 Task: Create a due date automation trigger when advanced on, on the monday of the week a card is due add content with a description not ending with resume at 11:00 AM.
Action: Mouse moved to (1052, 83)
Screenshot: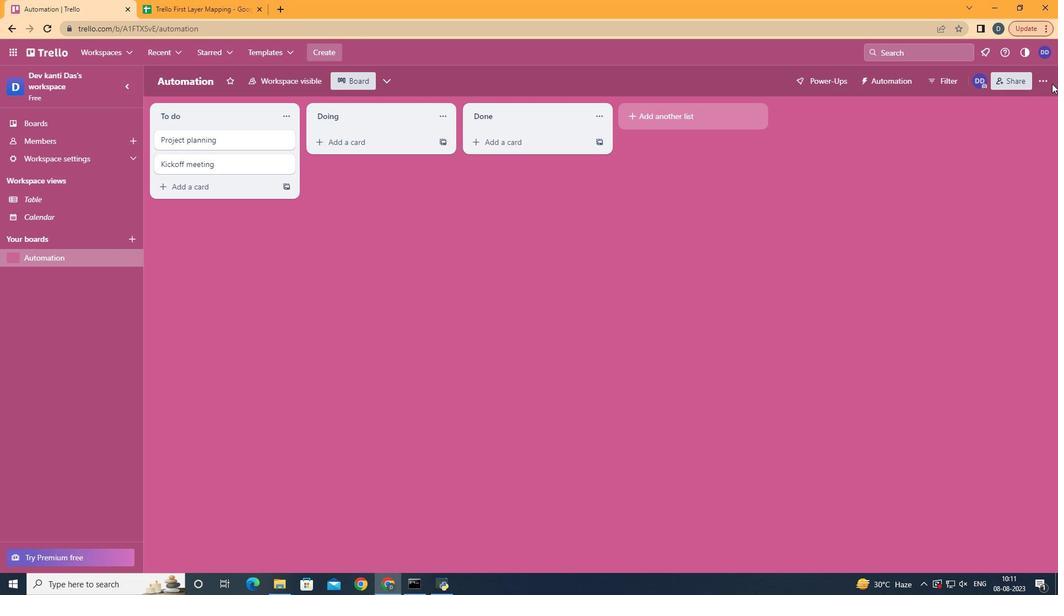 
Action: Mouse pressed left at (1052, 83)
Screenshot: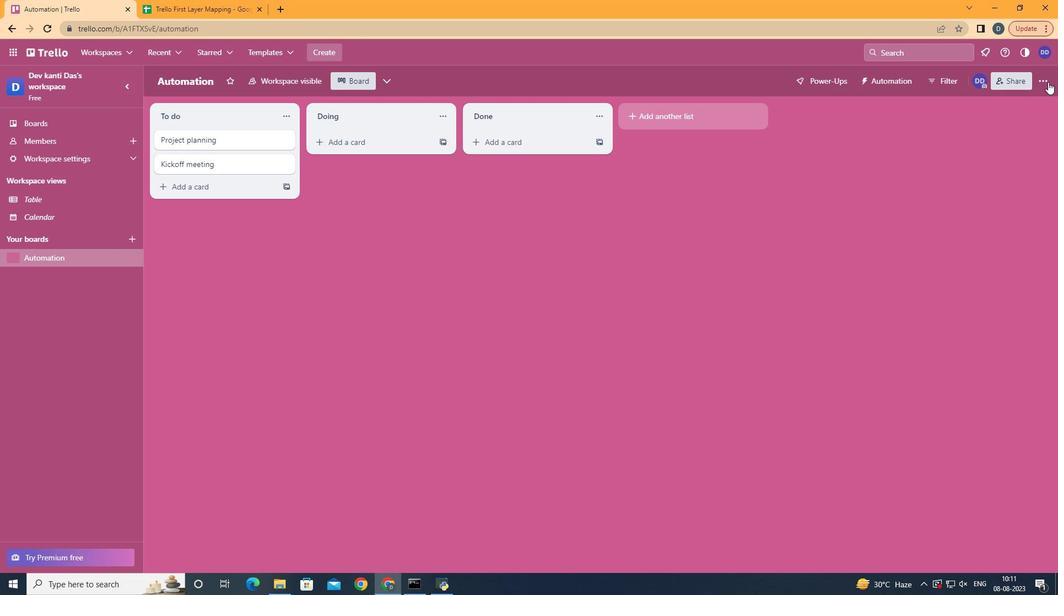 
Action: Mouse moved to (1046, 81)
Screenshot: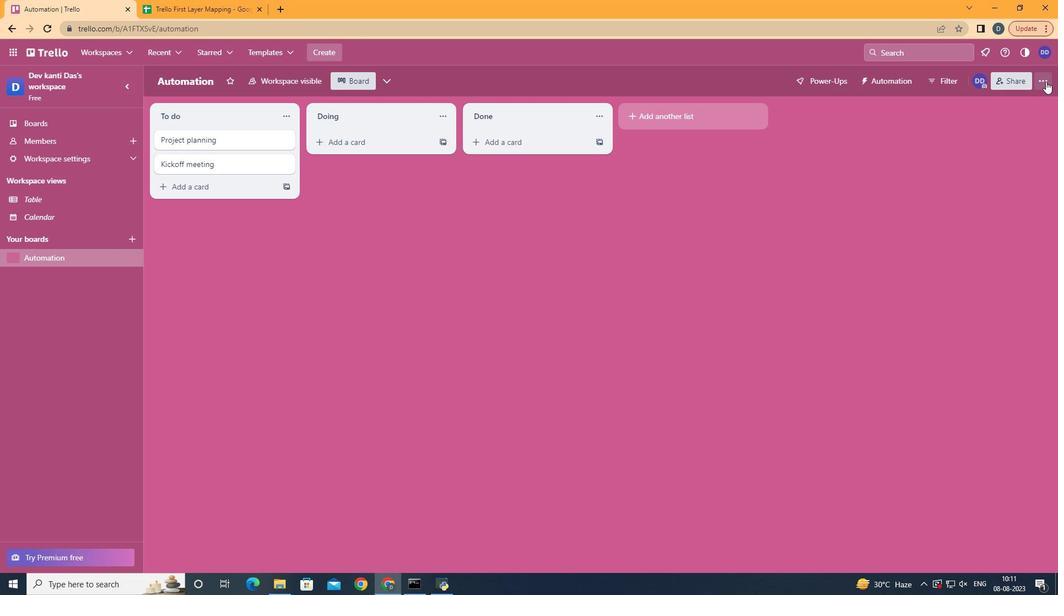 
Action: Mouse pressed left at (1046, 81)
Screenshot: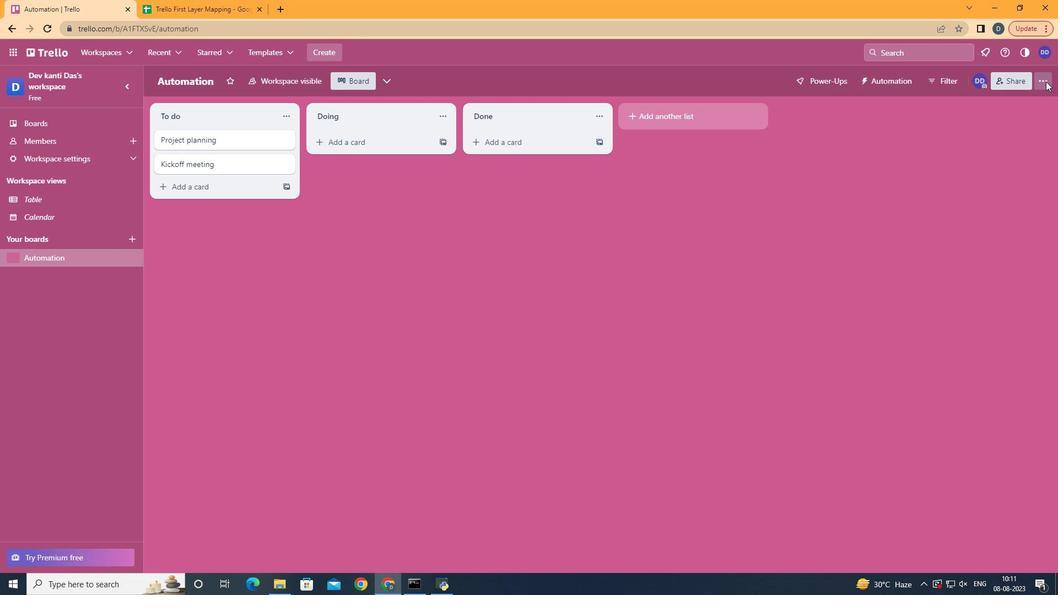 
Action: Mouse moved to (946, 232)
Screenshot: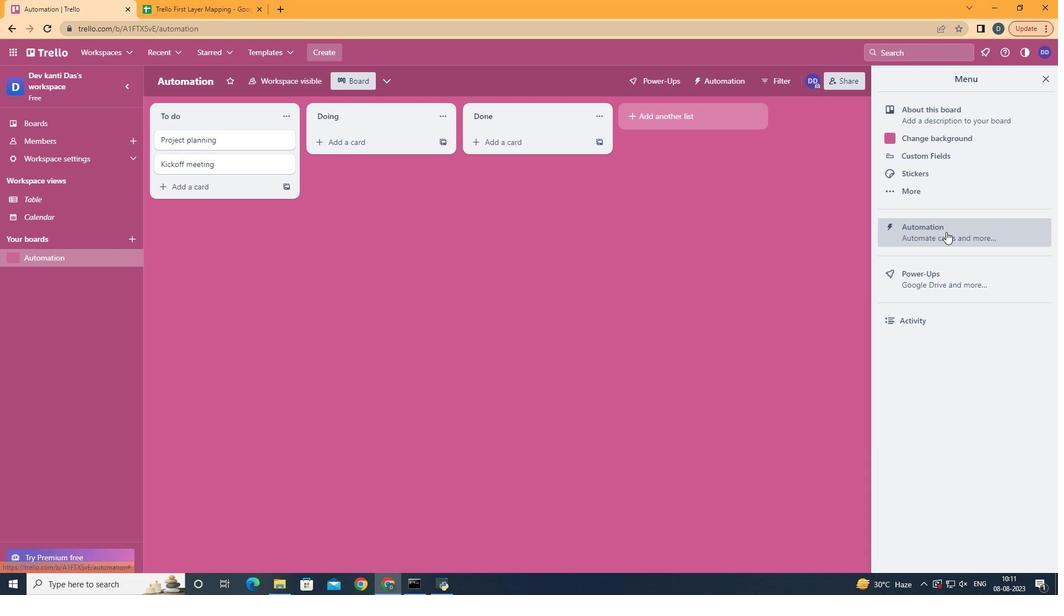 
Action: Mouse pressed left at (946, 232)
Screenshot: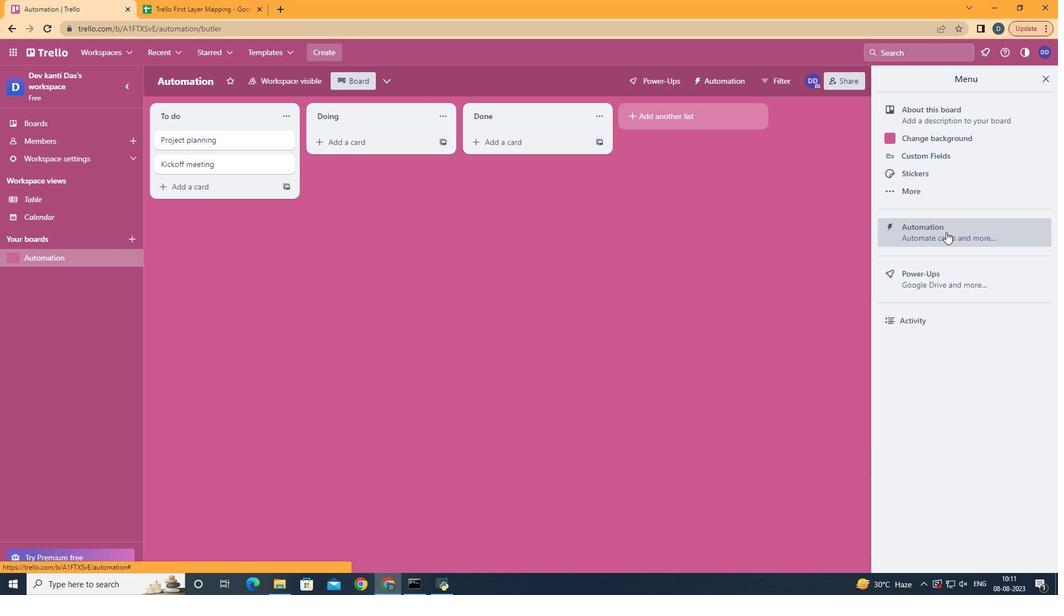 
Action: Mouse moved to (178, 225)
Screenshot: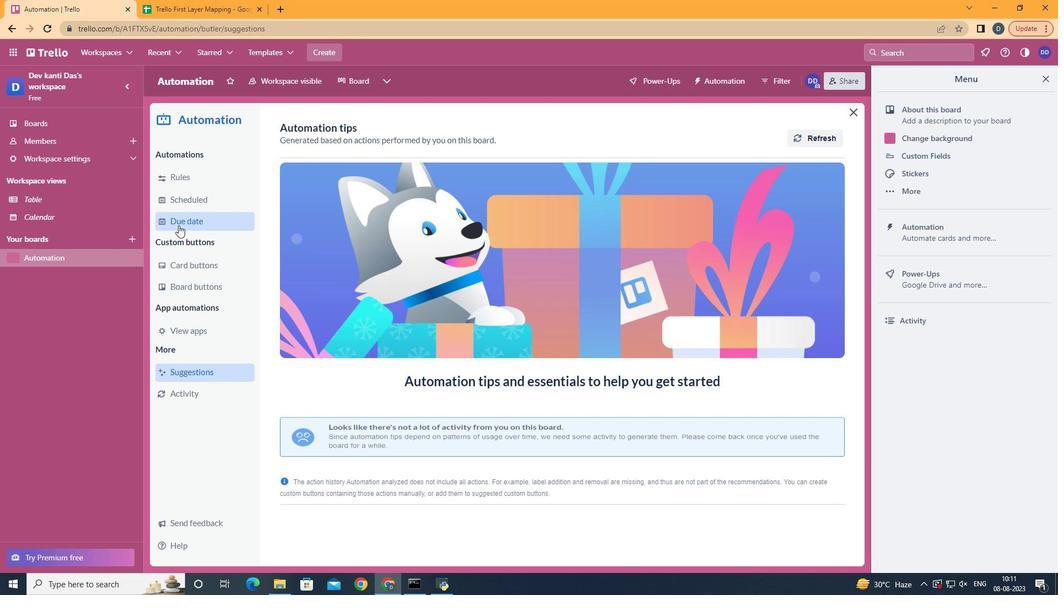 
Action: Mouse pressed left at (178, 225)
Screenshot: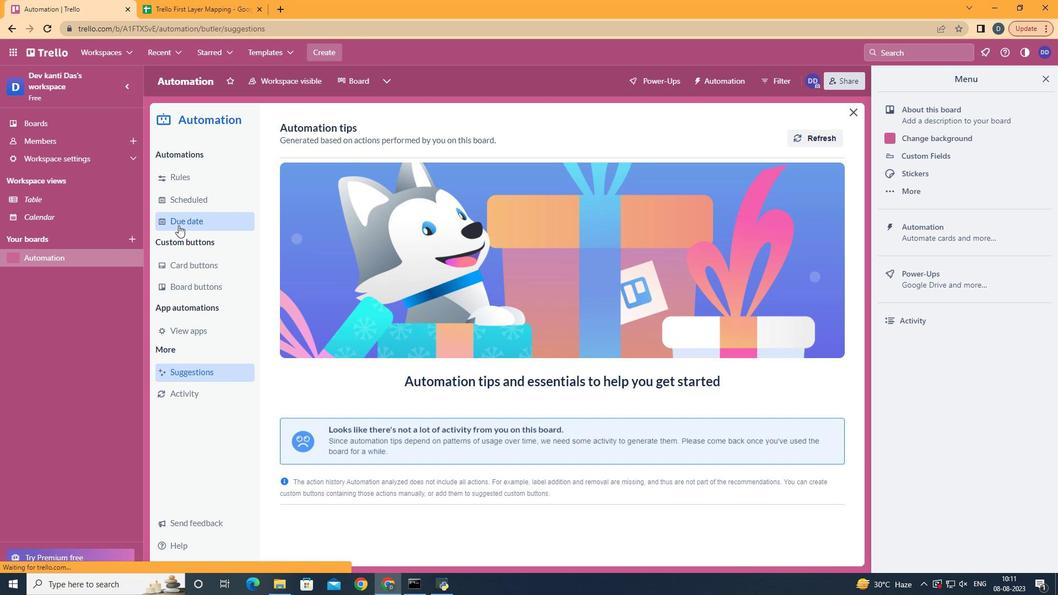 
Action: Mouse moved to (766, 129)
Screenshot: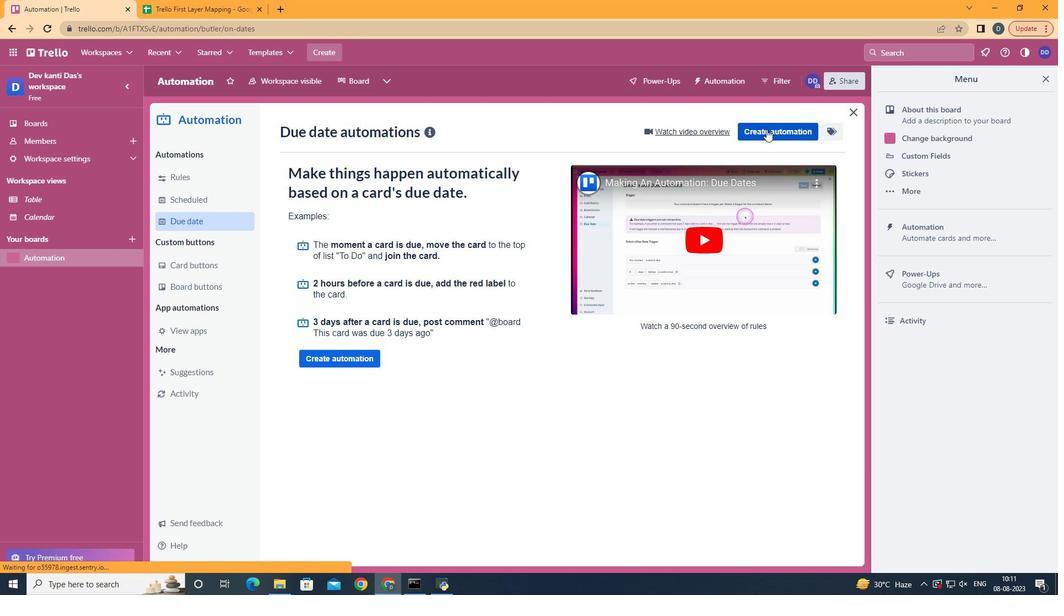 
Action: Mouse pressed left at (766, 129)
Screenshot: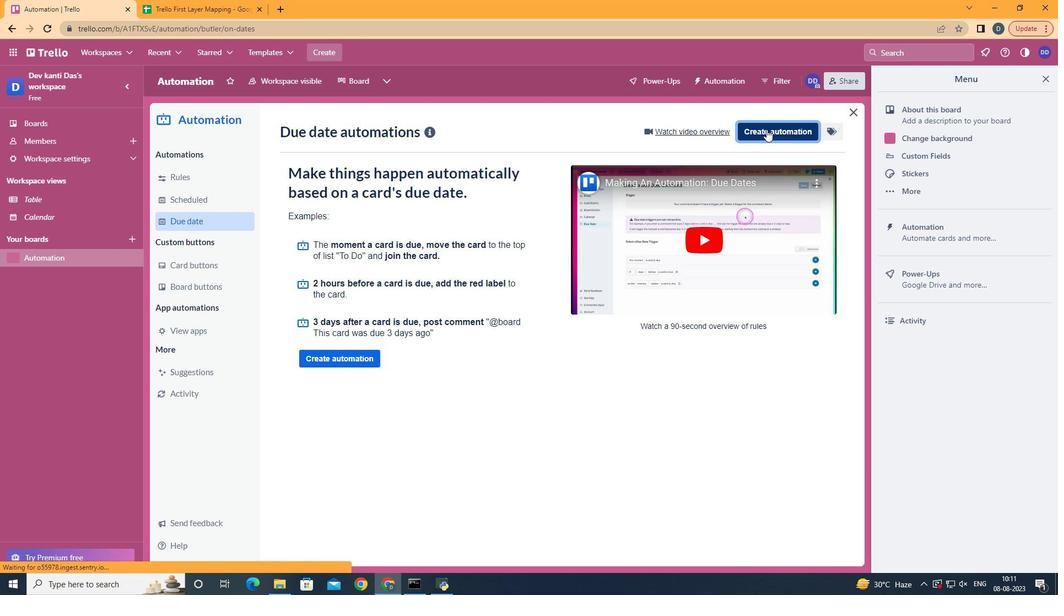 
Action: Mouse moved to (547, 241)
Screenshot: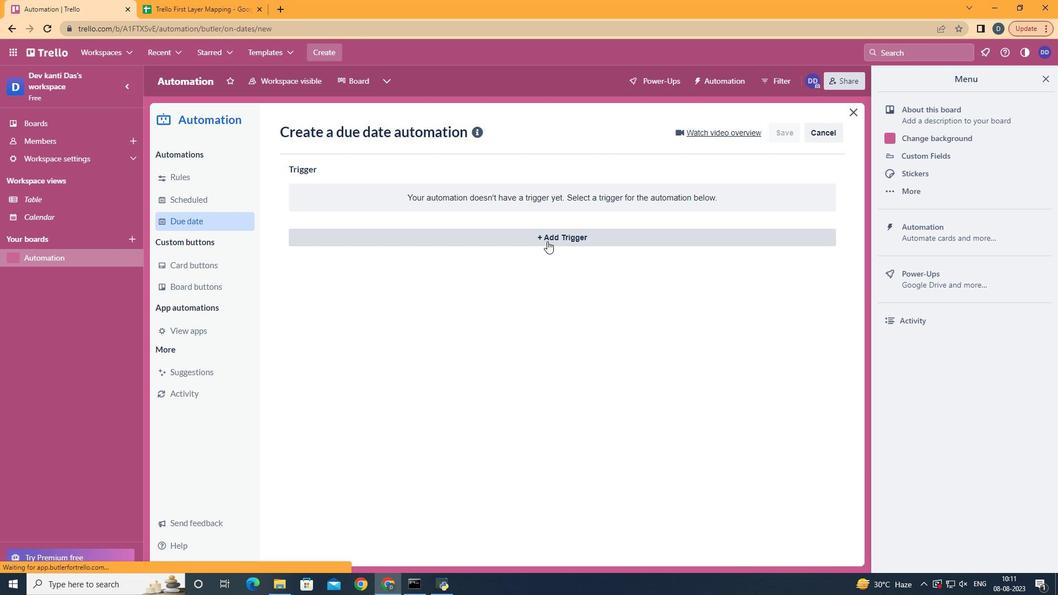 
Action: Mouse pressed left at (547, 241)
Screenshot: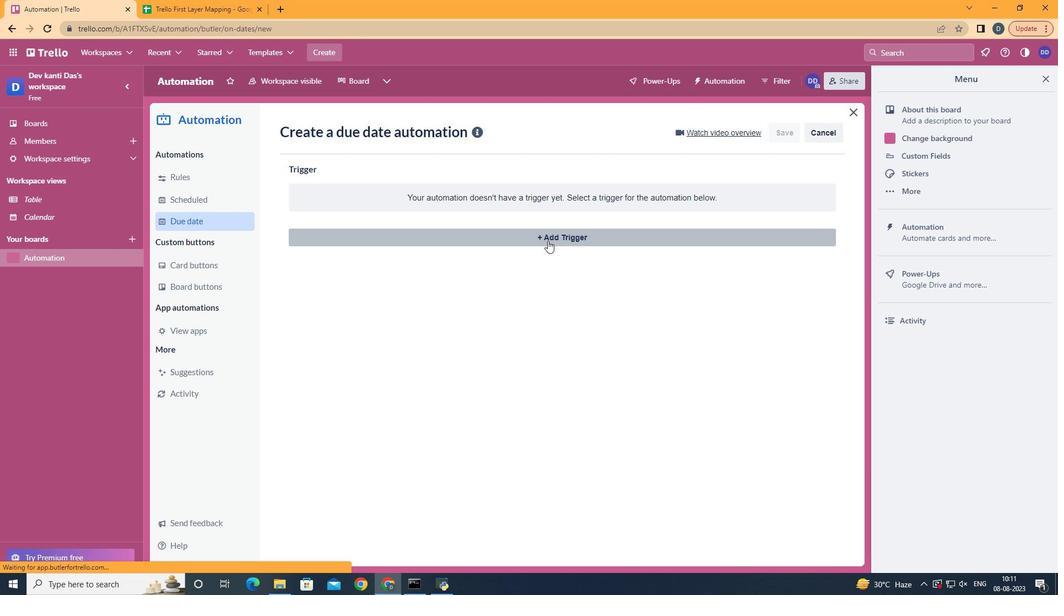 
Action: Mouse moved to (371, 285)
Screenshot: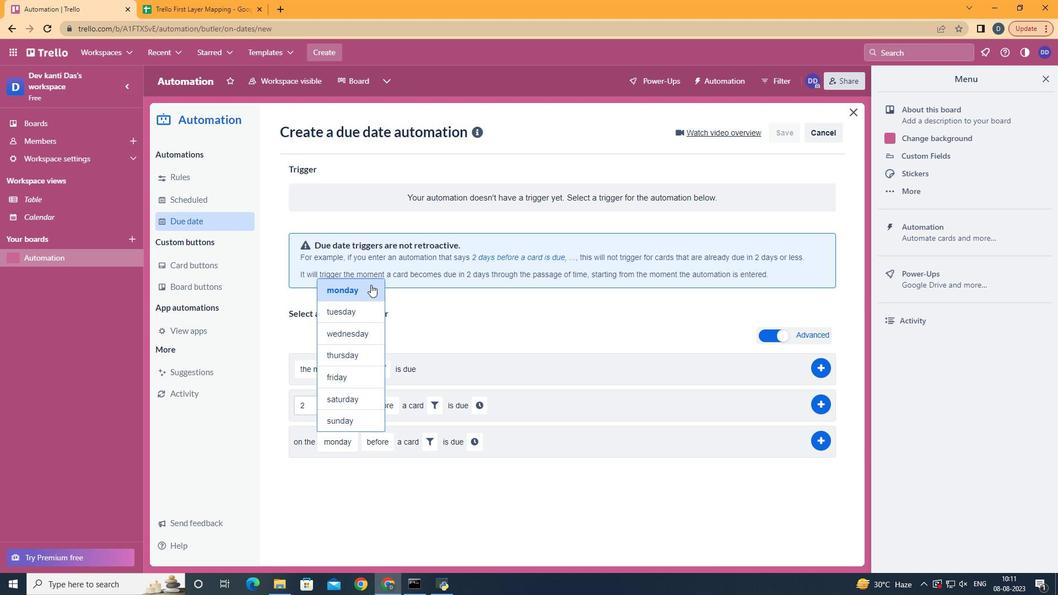 
Action: Mouse pressed left at (371, 285)
Screenshot: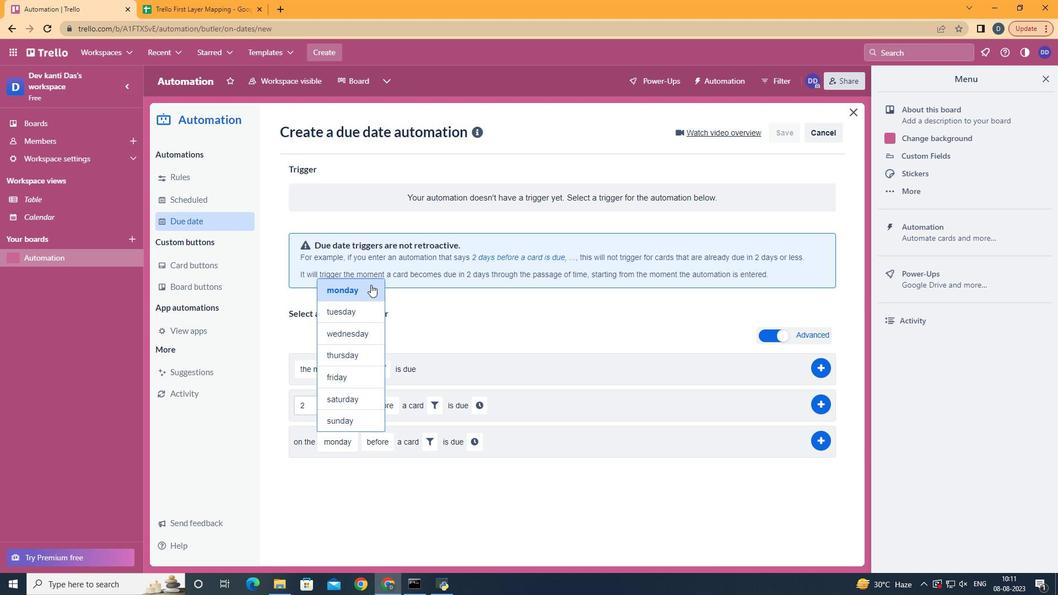 
Action: Mouse moved to (391, 508)
Screenshot: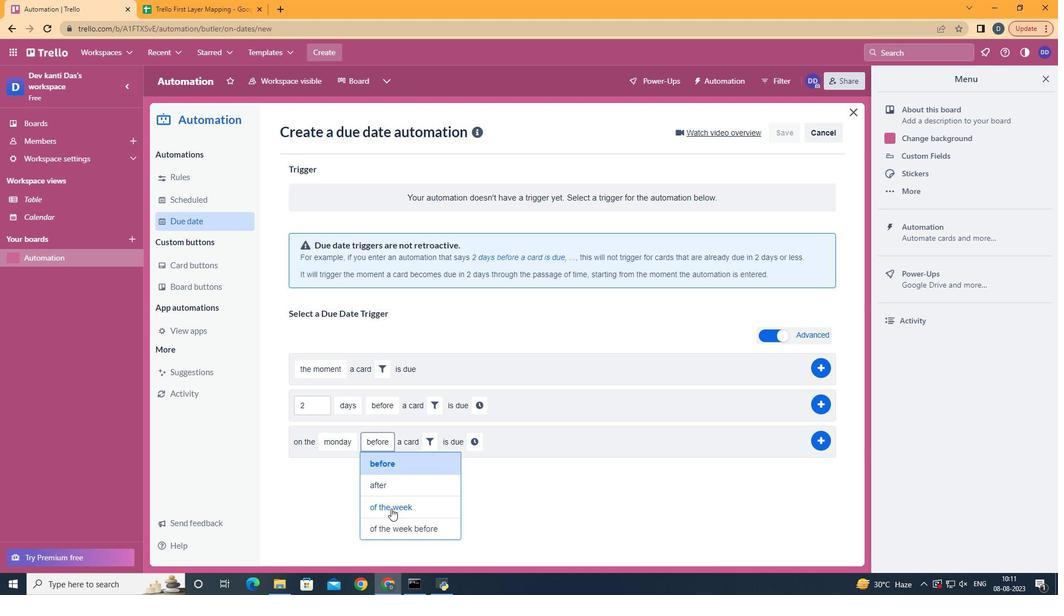 
Action: Mouse pressed left at (391, 508)
Screenshot: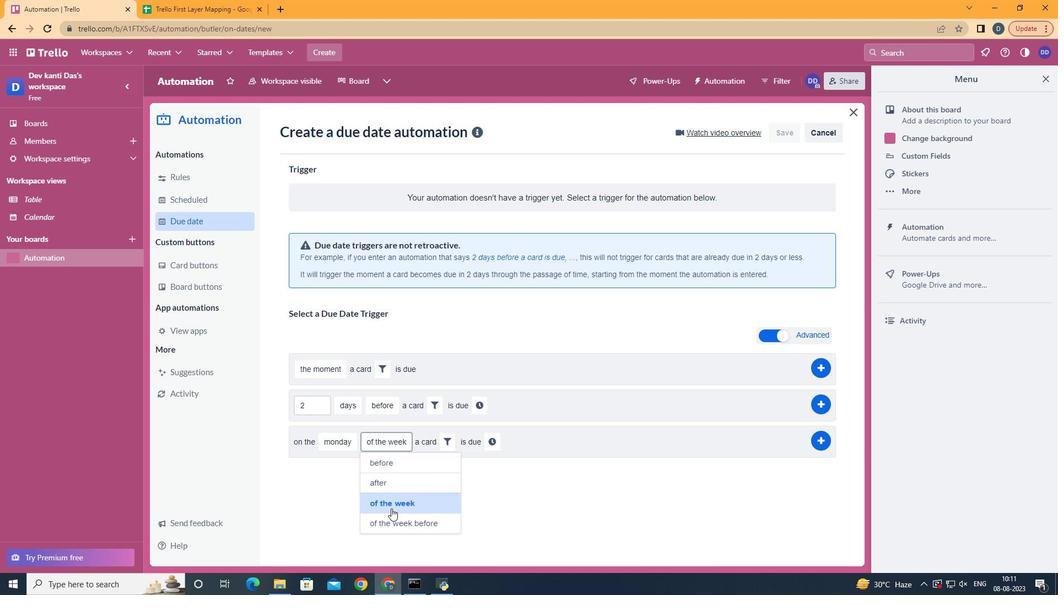 
Action: Mouse moved to (442, 448)
Screenshot: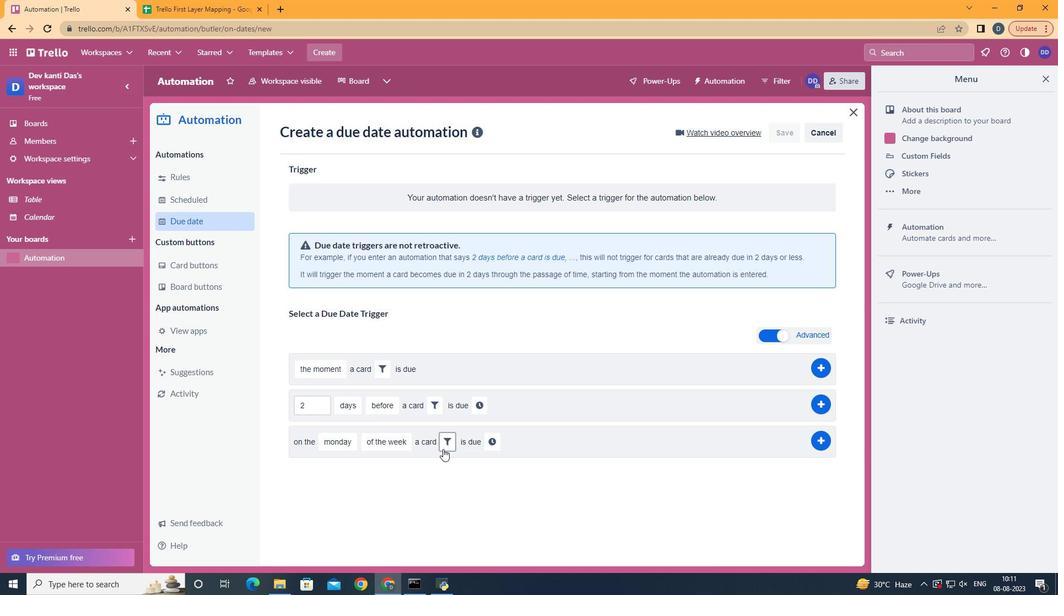 
Action: Mouse pressed left at (442, 448)
Screenshot: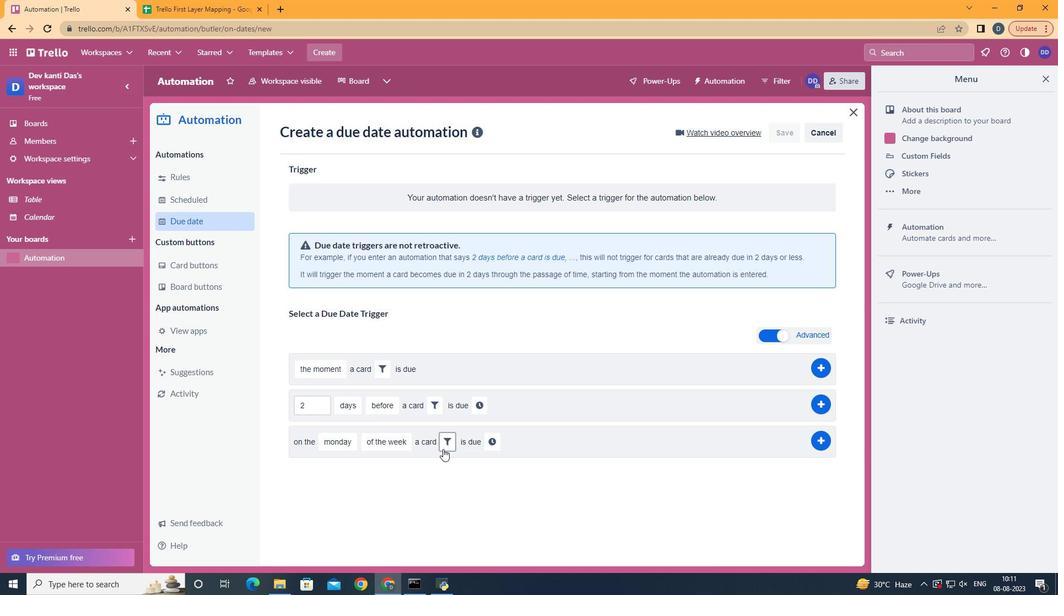 
Action: Mouse moved to (578, 478)
Screenshot: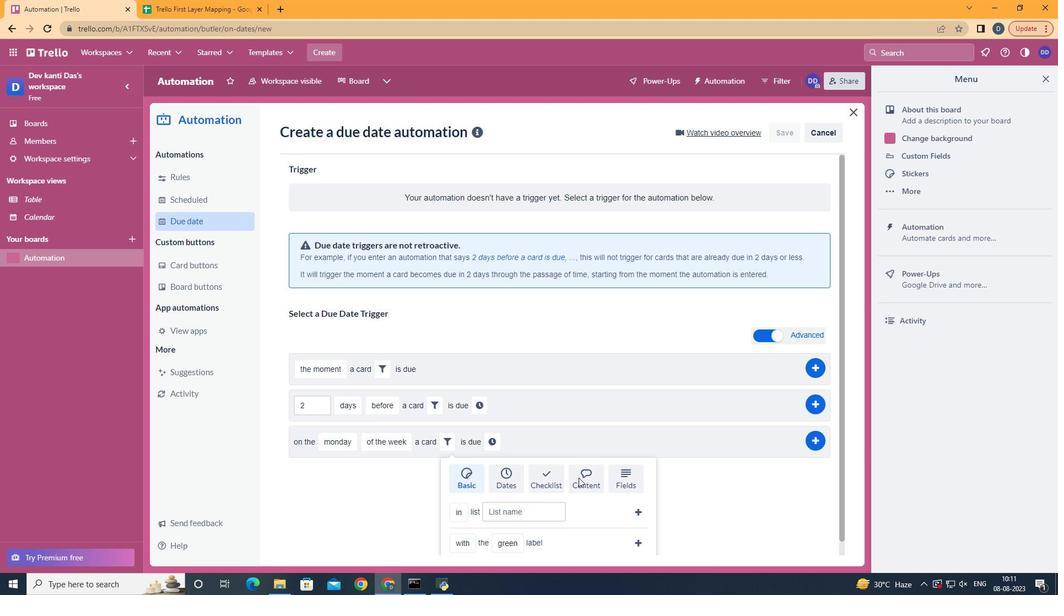 
Action: Mouse pressed left at (578, 478)
Screenshot: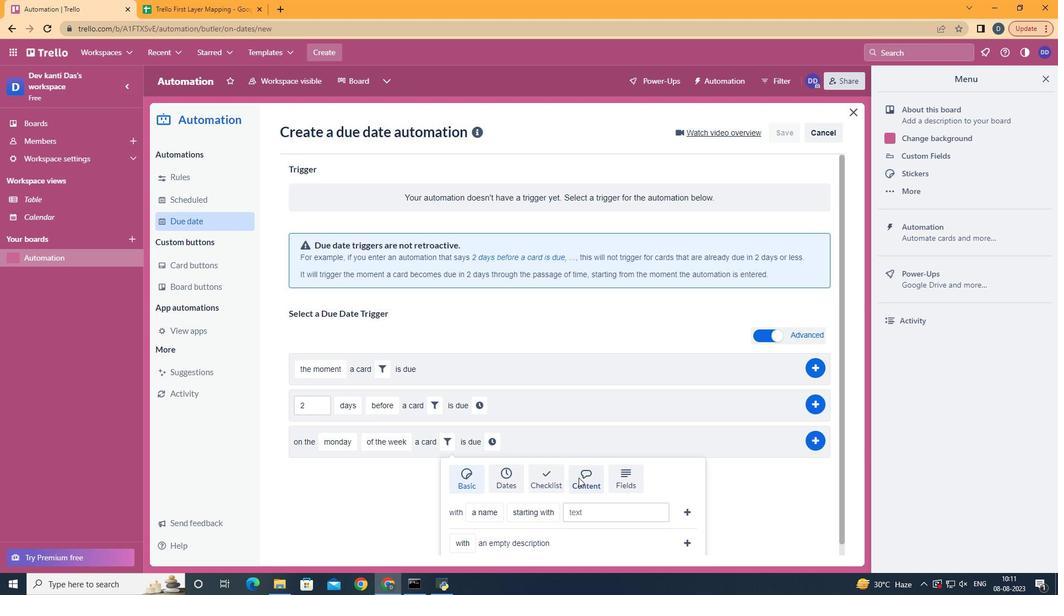 
Action: Mouse moved to (500, 470)
Screenshot: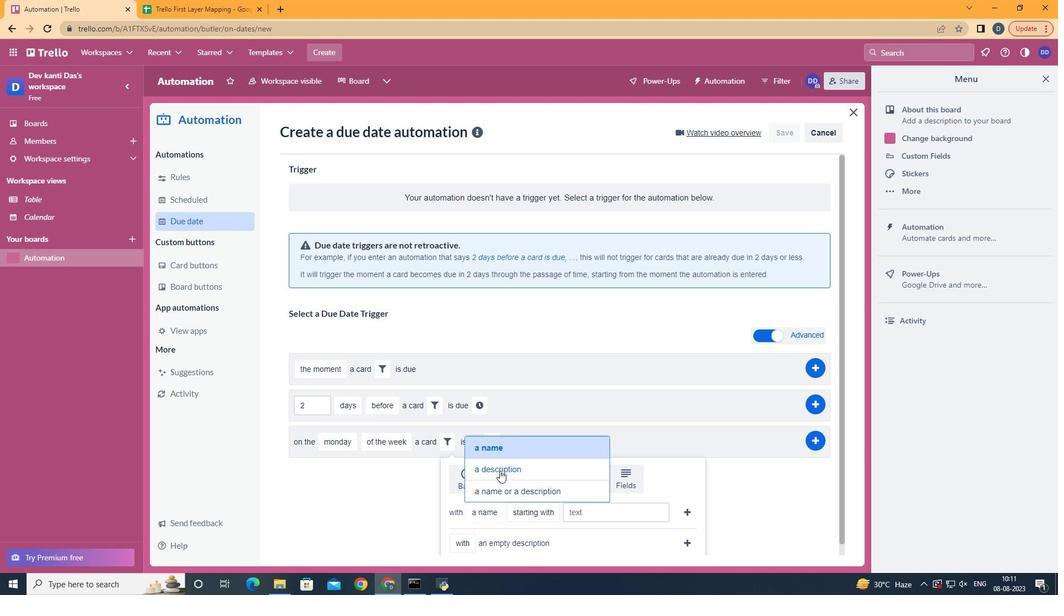 
Action: Mouse pressed left at (500, 470)
Screenshot: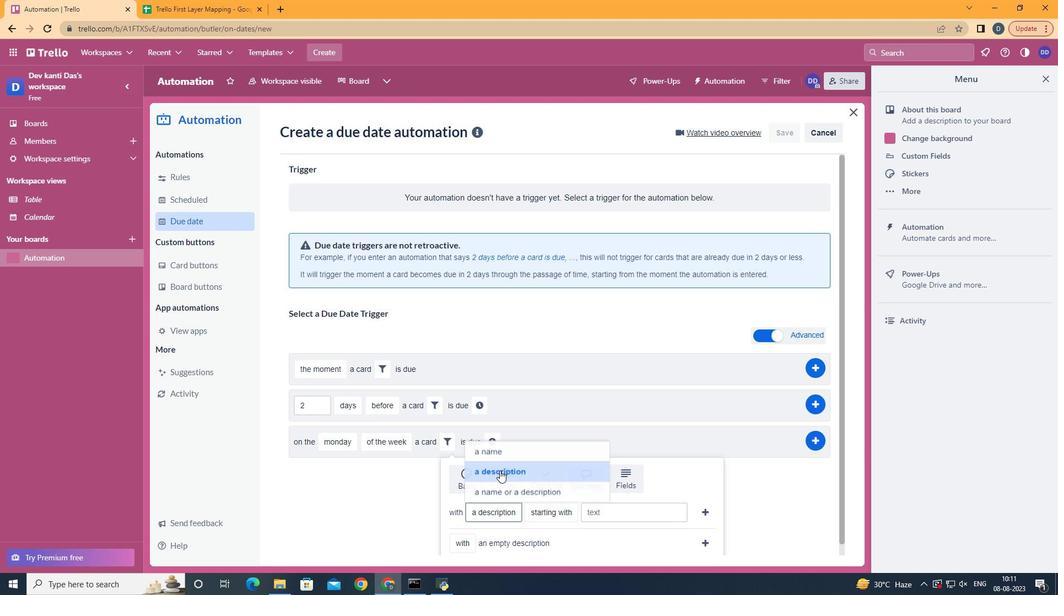 
Action: Mouse moved to (577, 470)
Screenshot: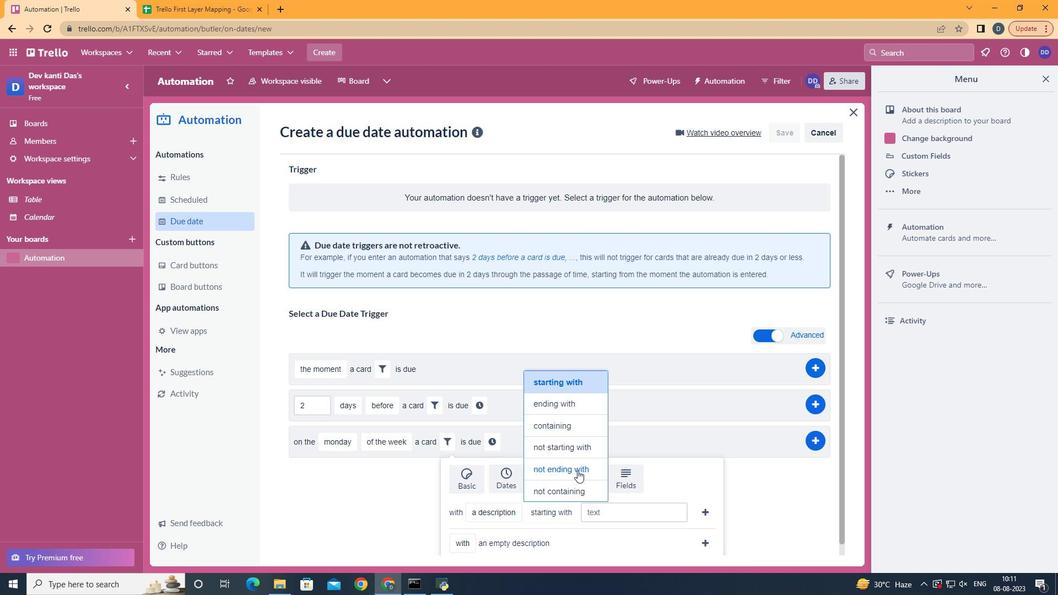 
Action: Mouse pressed left at (577, 470)
Screenshot: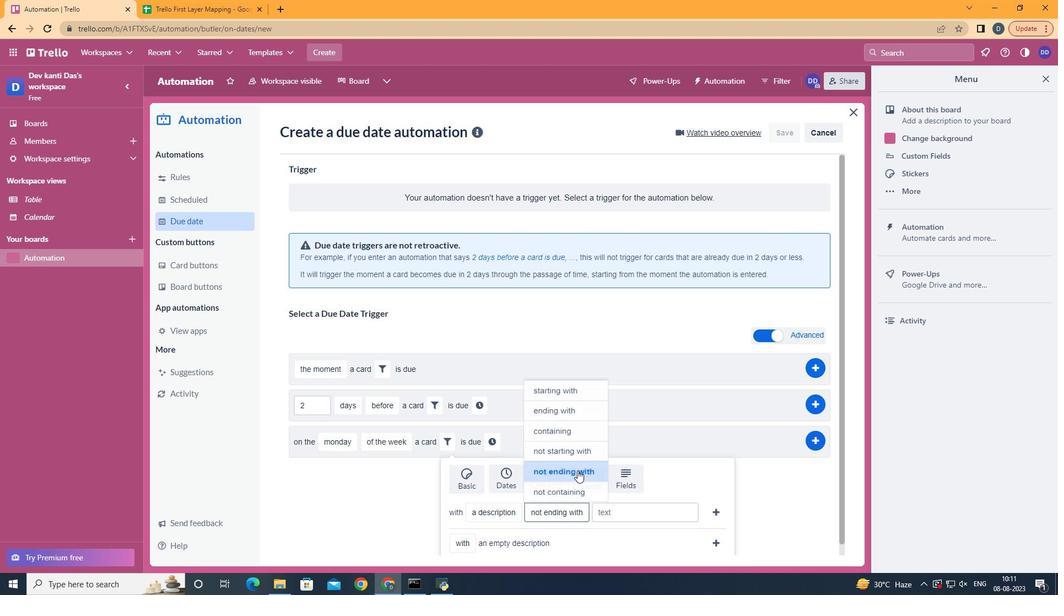 
Action: Mouse moved to (608, 513)
Screenshot: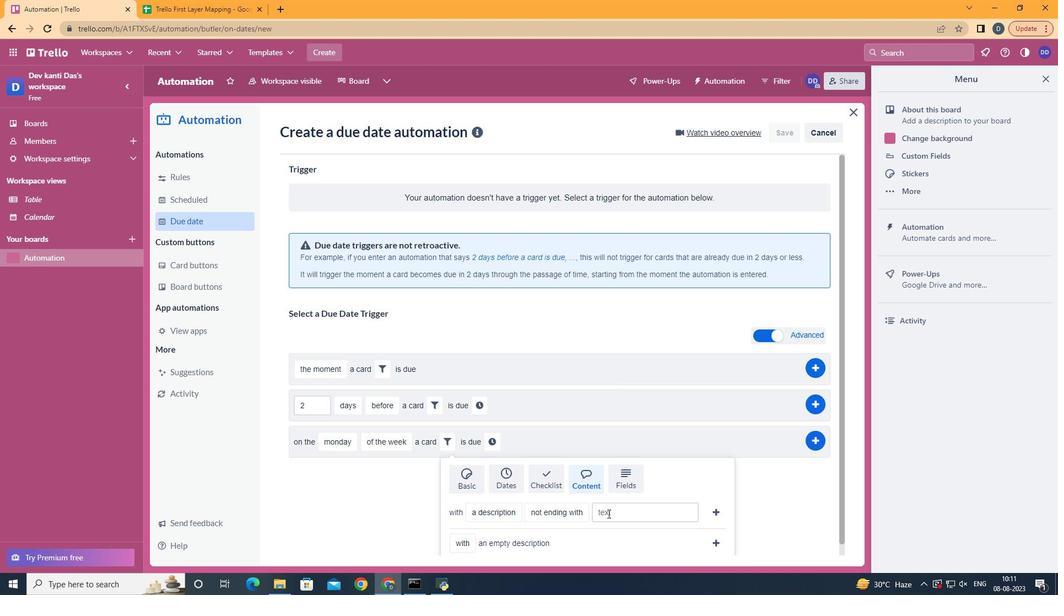 
Action: Mouse pressed left at (608, 513)
Screenshot: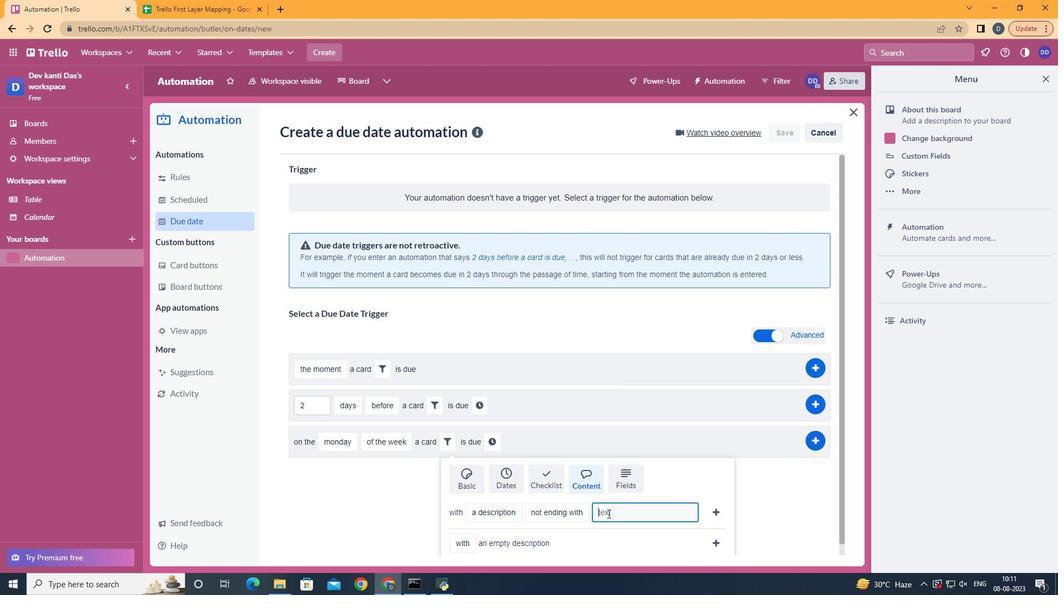 
Action: Key pressed resume
Screenshot: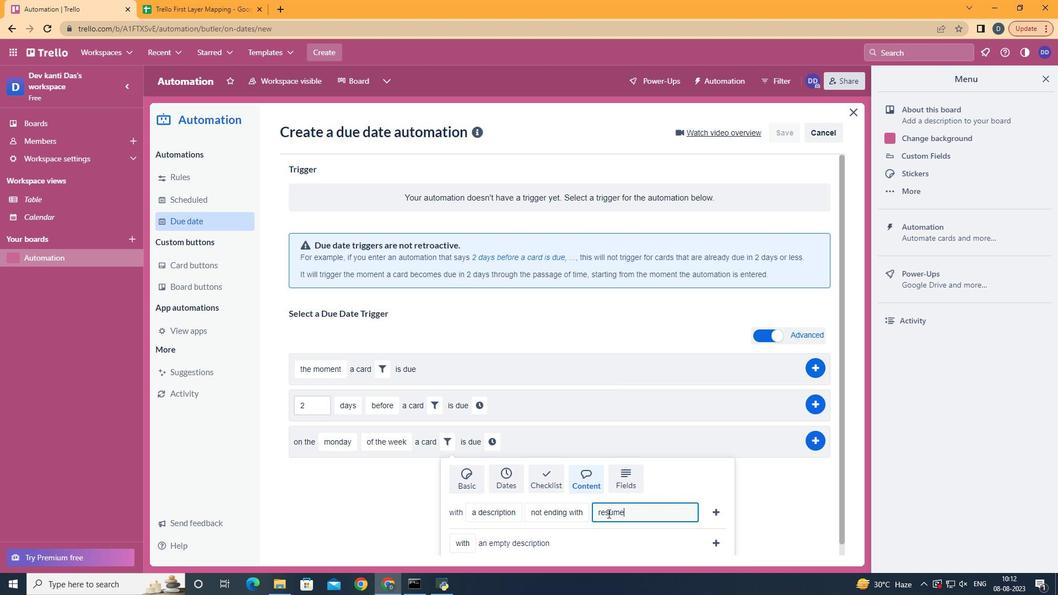 
Action: Mouse moved to (717, 515)
Screenshot: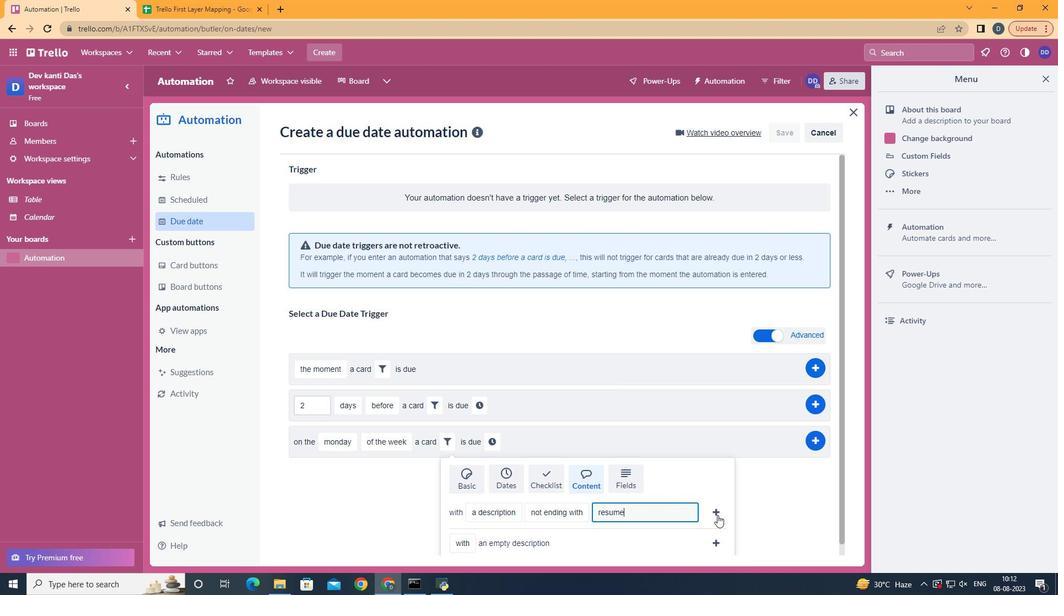 
Action: Mouse pressed left at (717, 515)
Screenshot: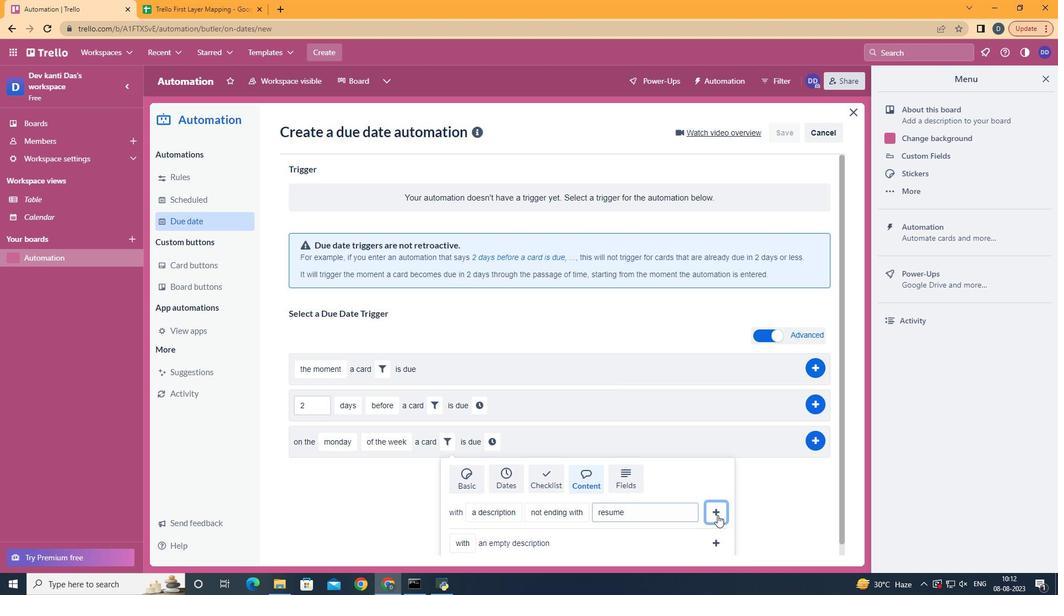 
Action: Mouse moved to (667, 442)
Screenshot: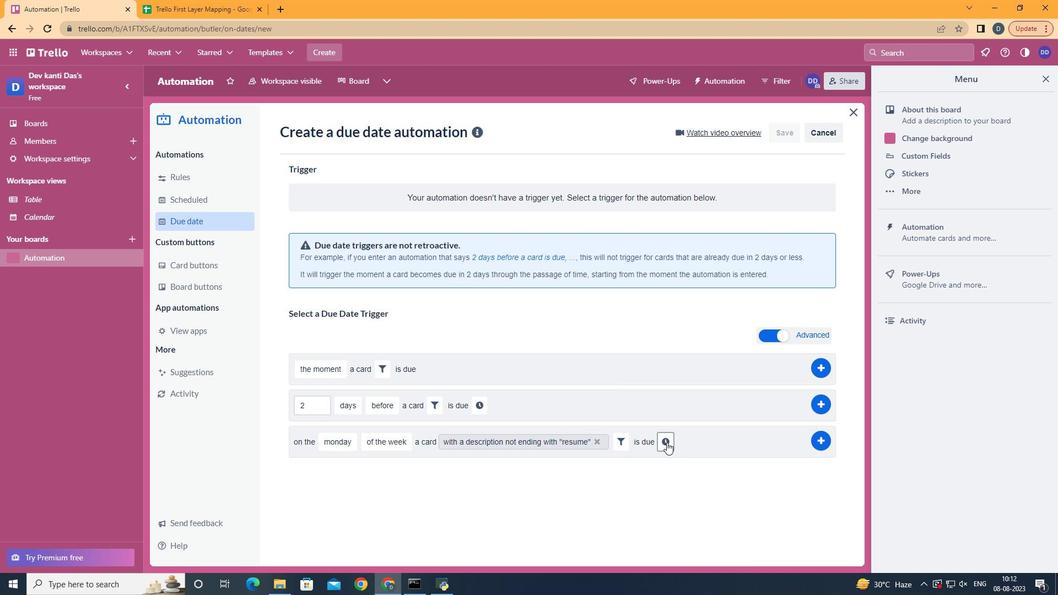 
Action: Mouse pressed left at (667, 442)
Screenshot: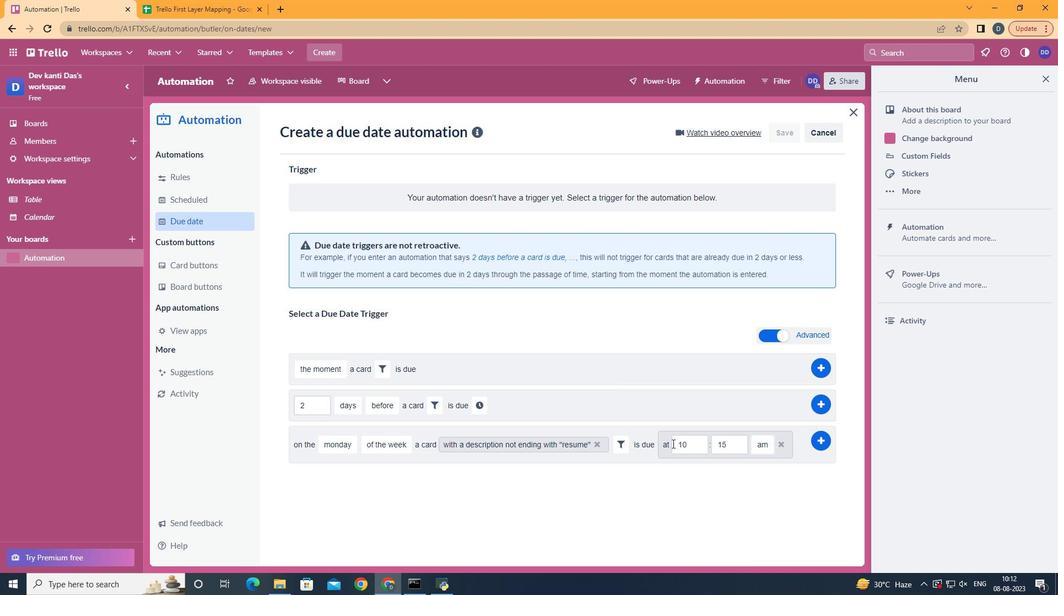 
Action: Mouse moved to (691, 447)
Screenshot: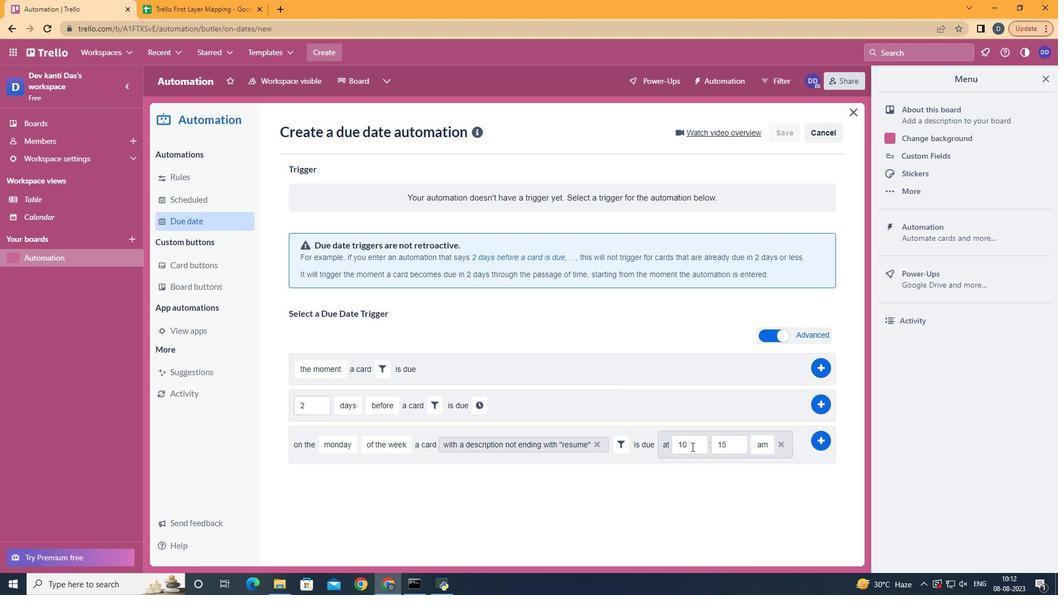 
Action: Mouse pressed left at (691, 447)
Screenshot: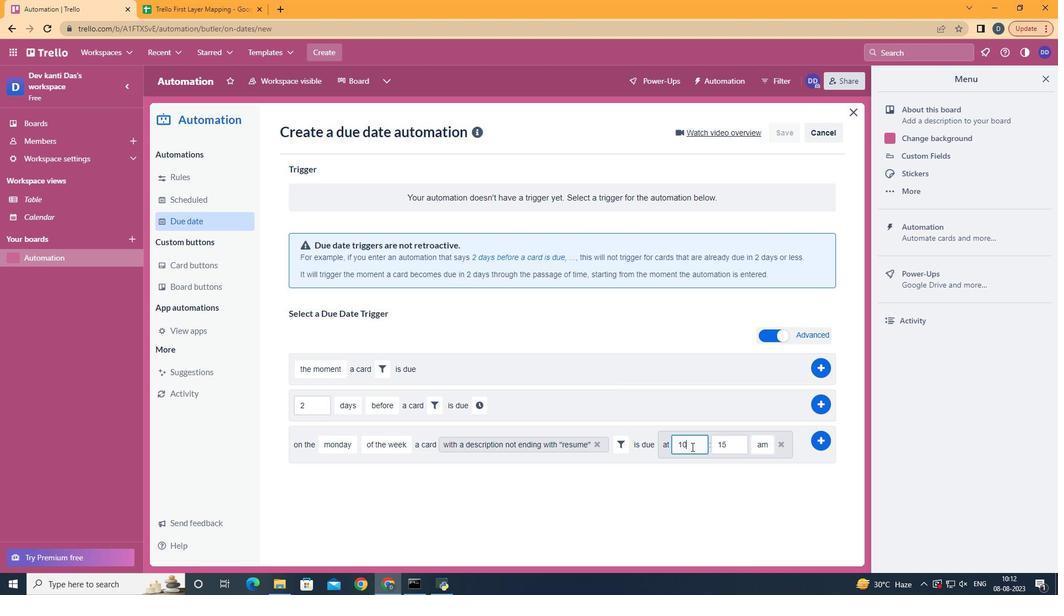 
Action: Key pressed <Key.backspace>1
Screenshot: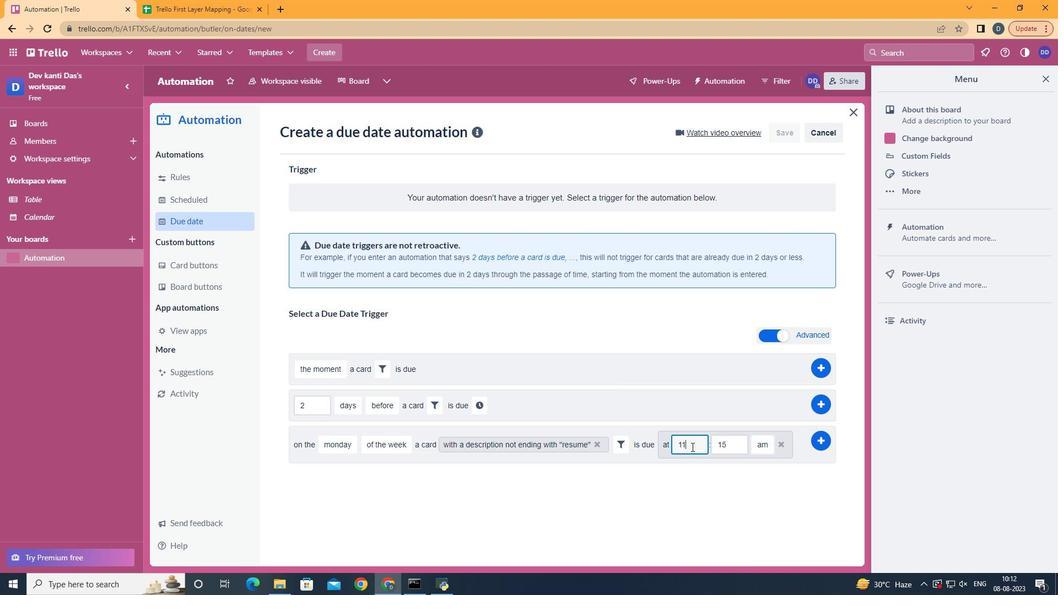 
Action: Mouse moved to (743, 441)
Screenshot: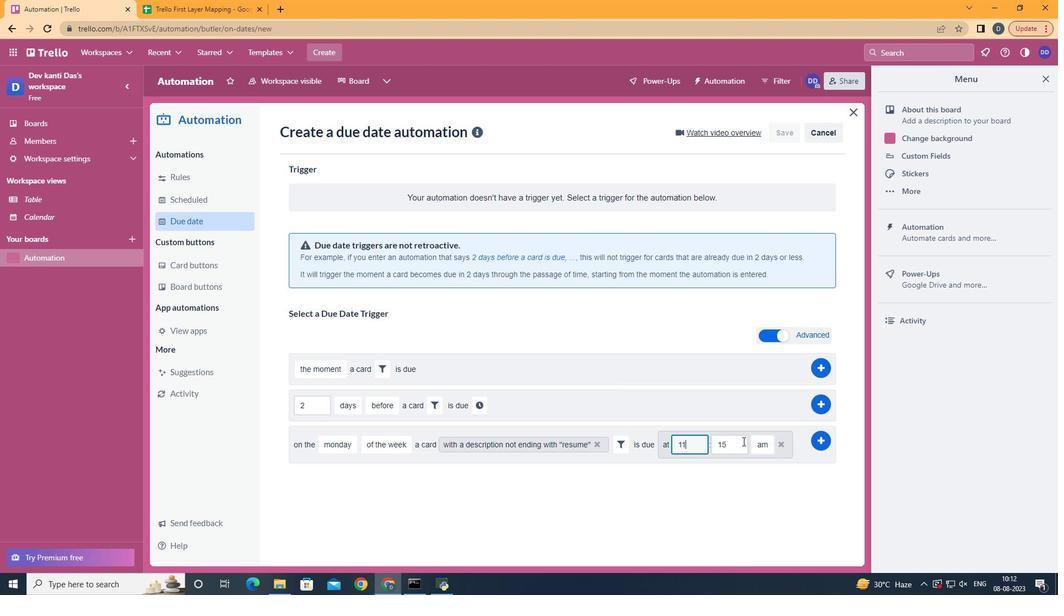 
Action: Mouse pressed left at (743, 441)
Screenshot: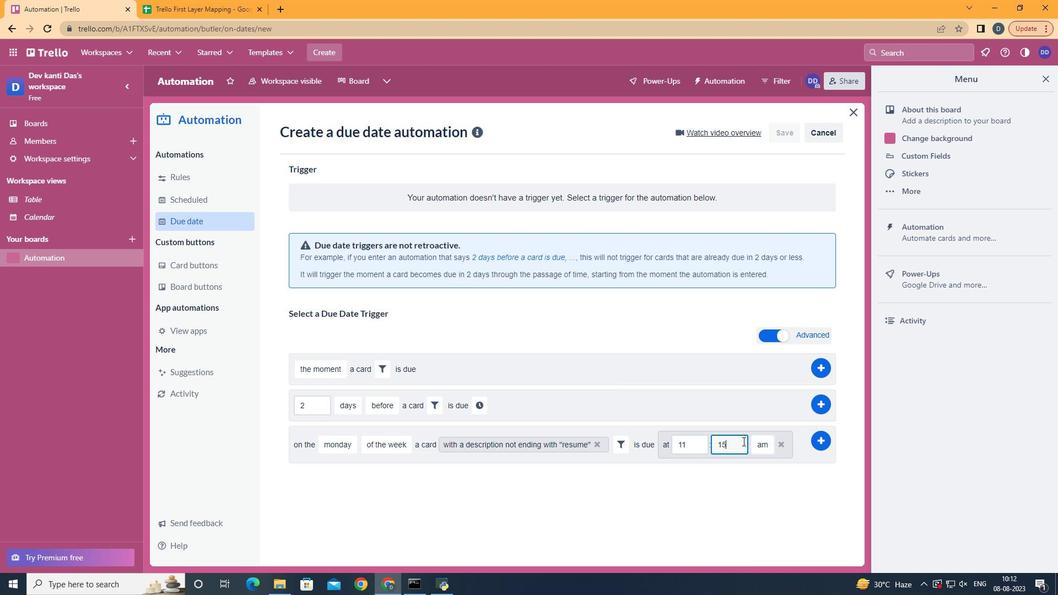 
Action: Key pressed <Key.backspace><Key.backspace>00
Screenshot: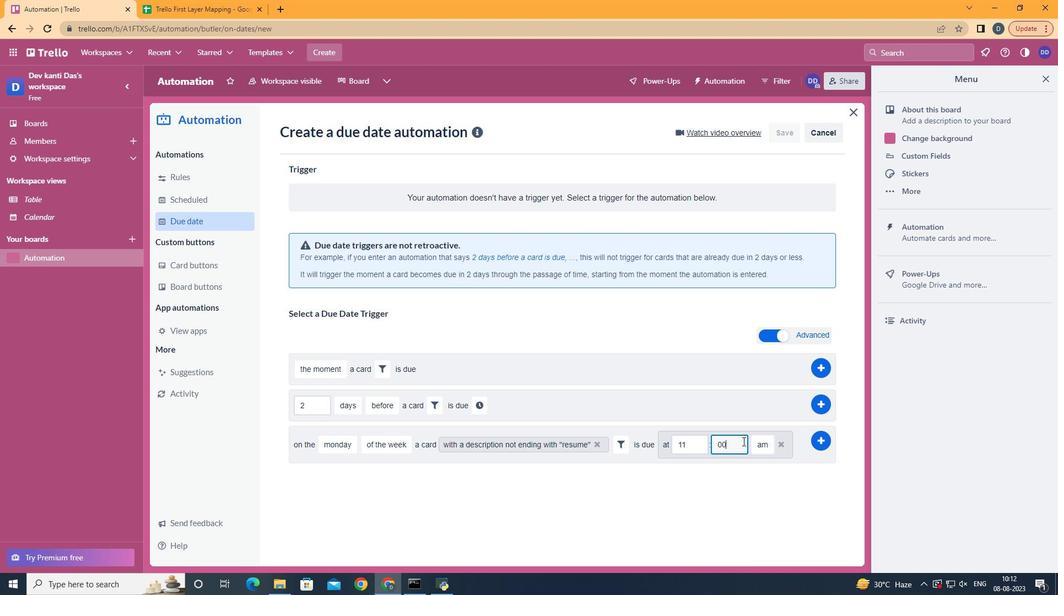 
Action: Mouse moved to (819, 439)
Screenshot: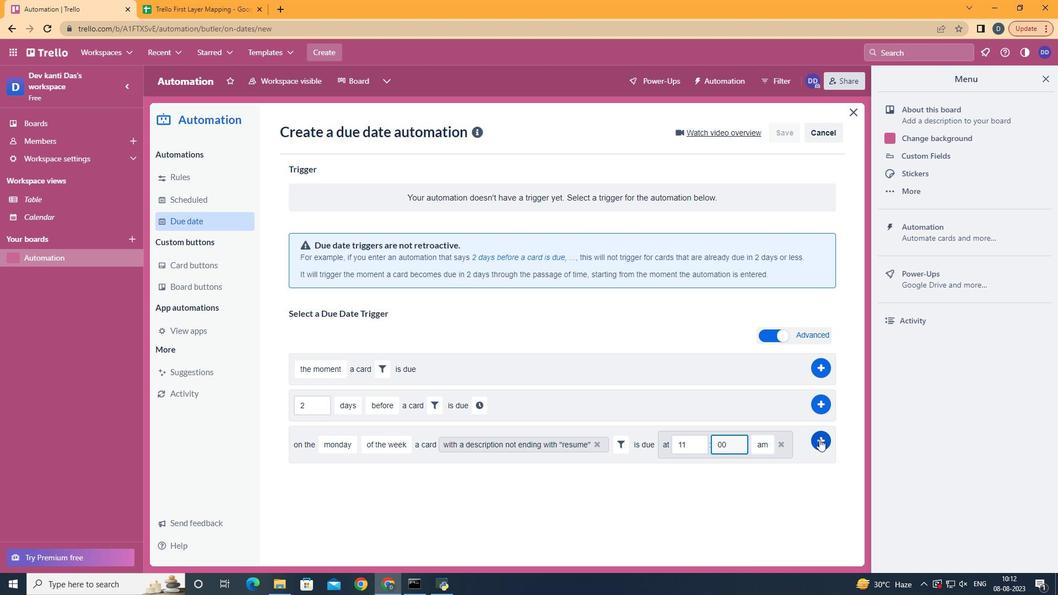 
Action: Mouse pressed left at (819, 439)
Screenshot: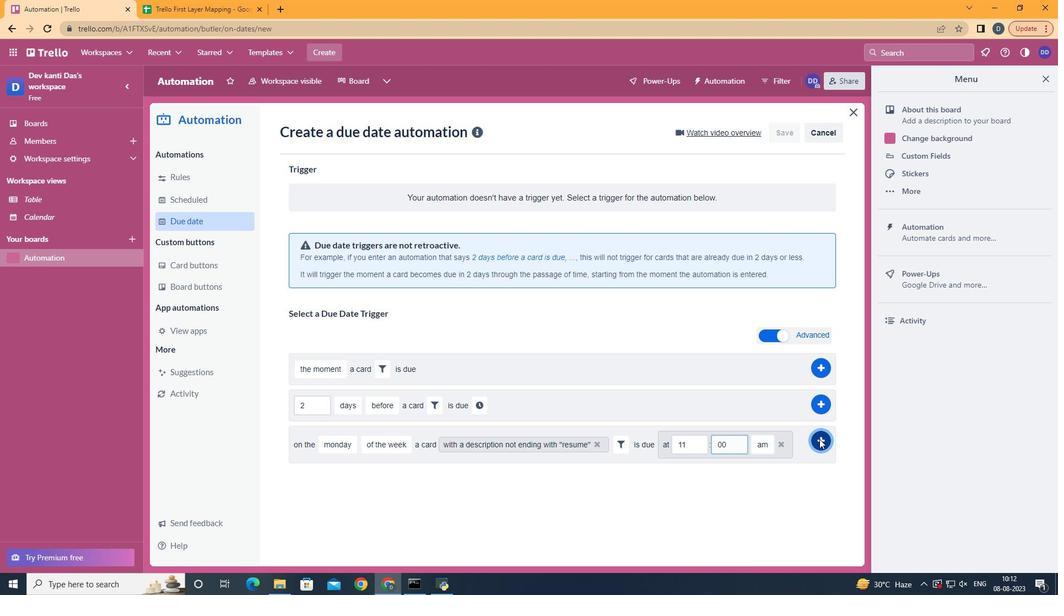
Action: Mouse moved to (582, 189)
Screenshot: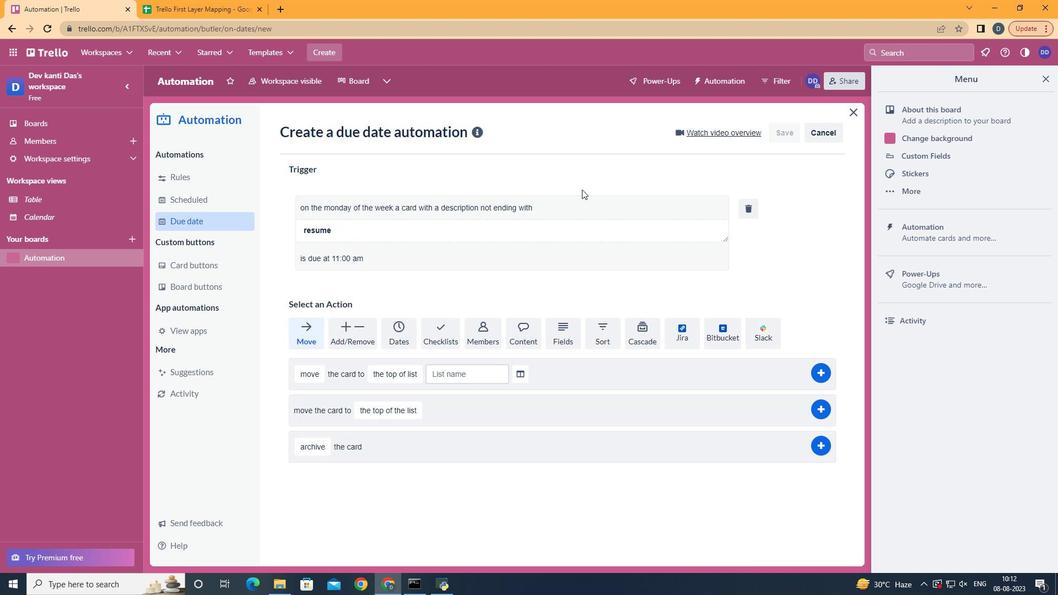 
